 Task: Select the advance in the wrapping strategy.
Action: Mouse moved to (16, 601)
Screenshot: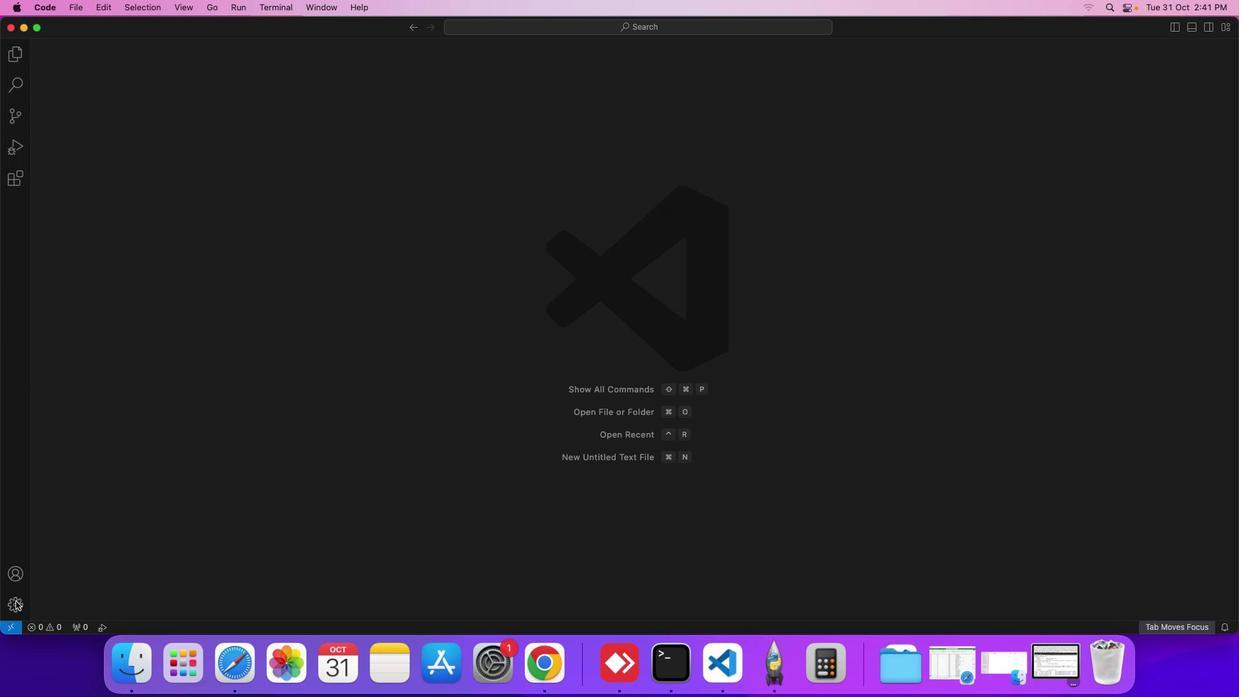 
Action: Mouse pressed left at (16, 601)
Screenshot: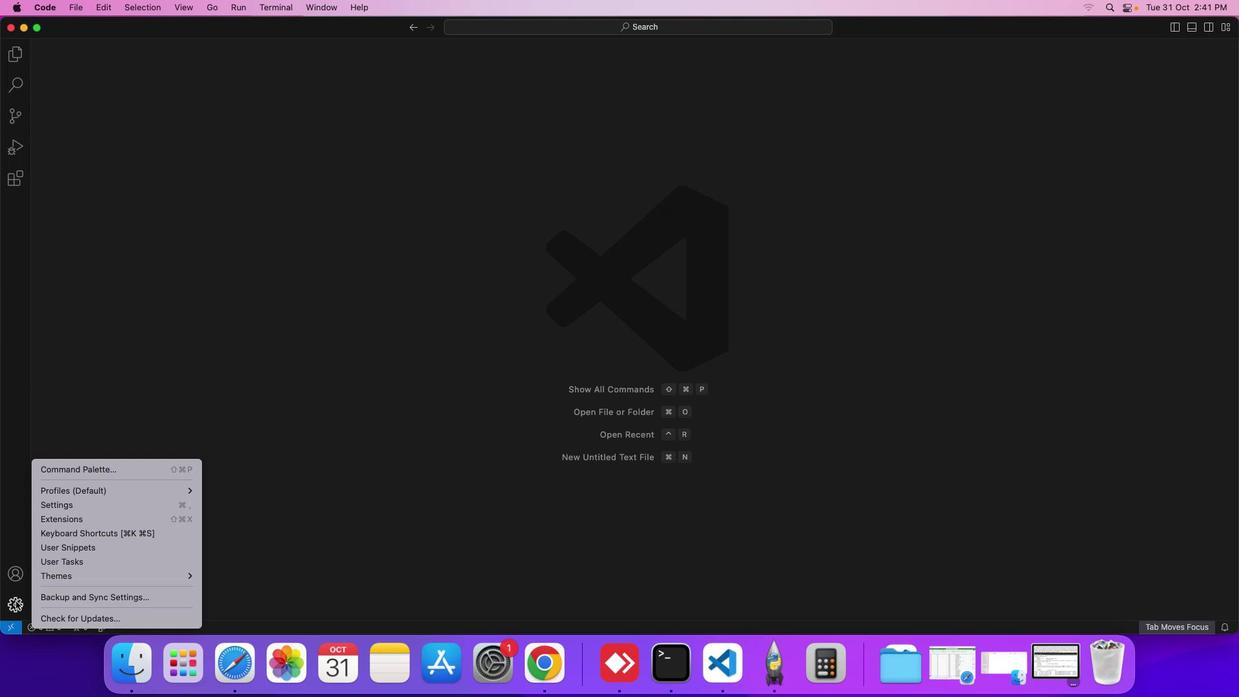 
Action: Mouse moved to (111, 508)
Screenshot: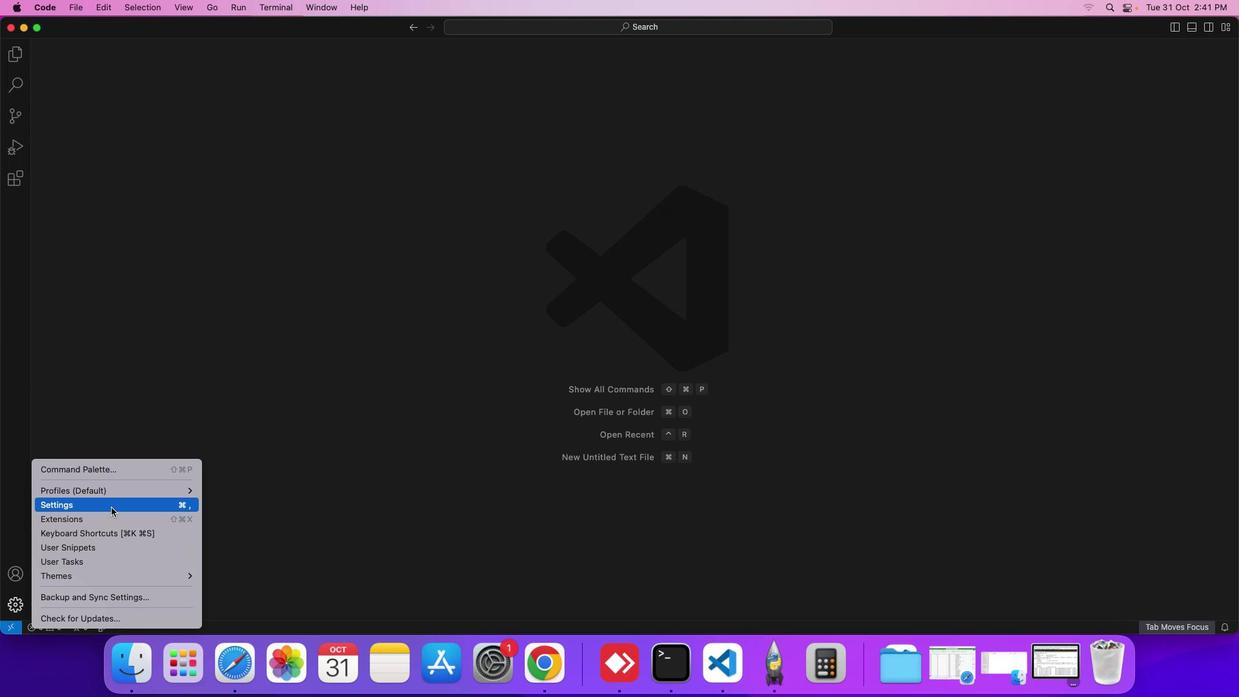 
Action: Mouse pressed left at (111, 508)
Screenshot: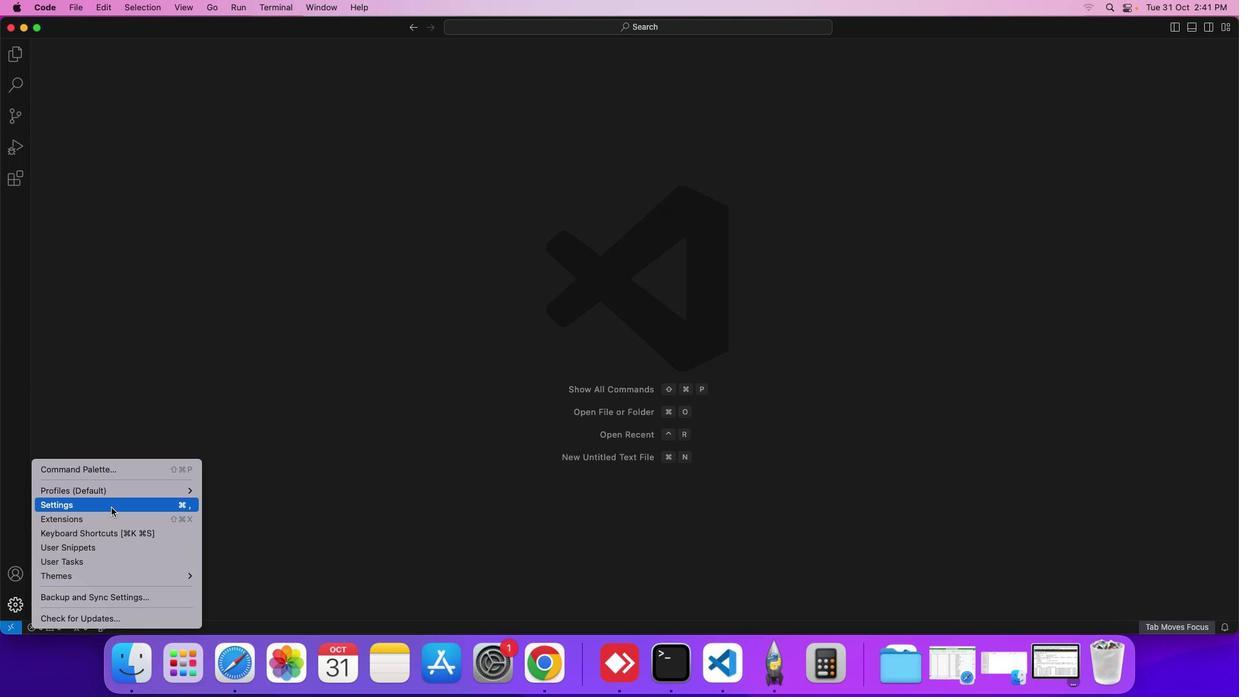 
Action: Mouse moved to (437, 461)
Screenshot: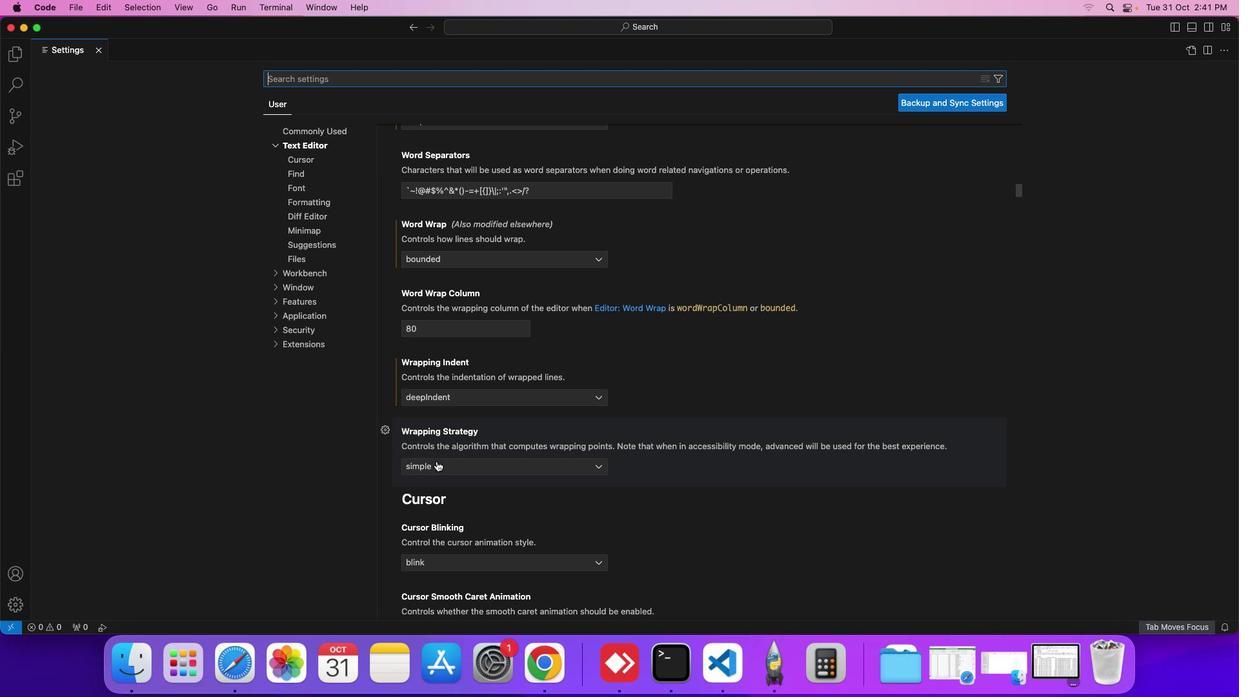 
Action: Mouse pressed left at (437, 461)
Screenshot: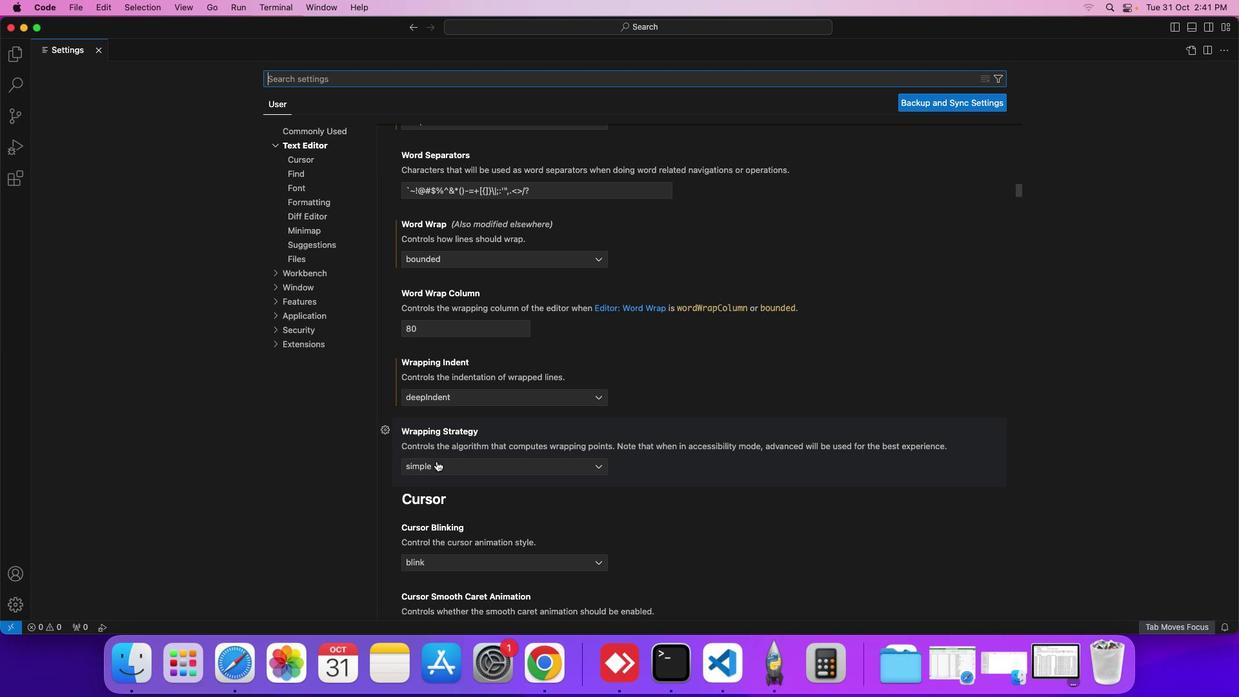 
Action: Mouse moved to (436, 495)
Screenshot: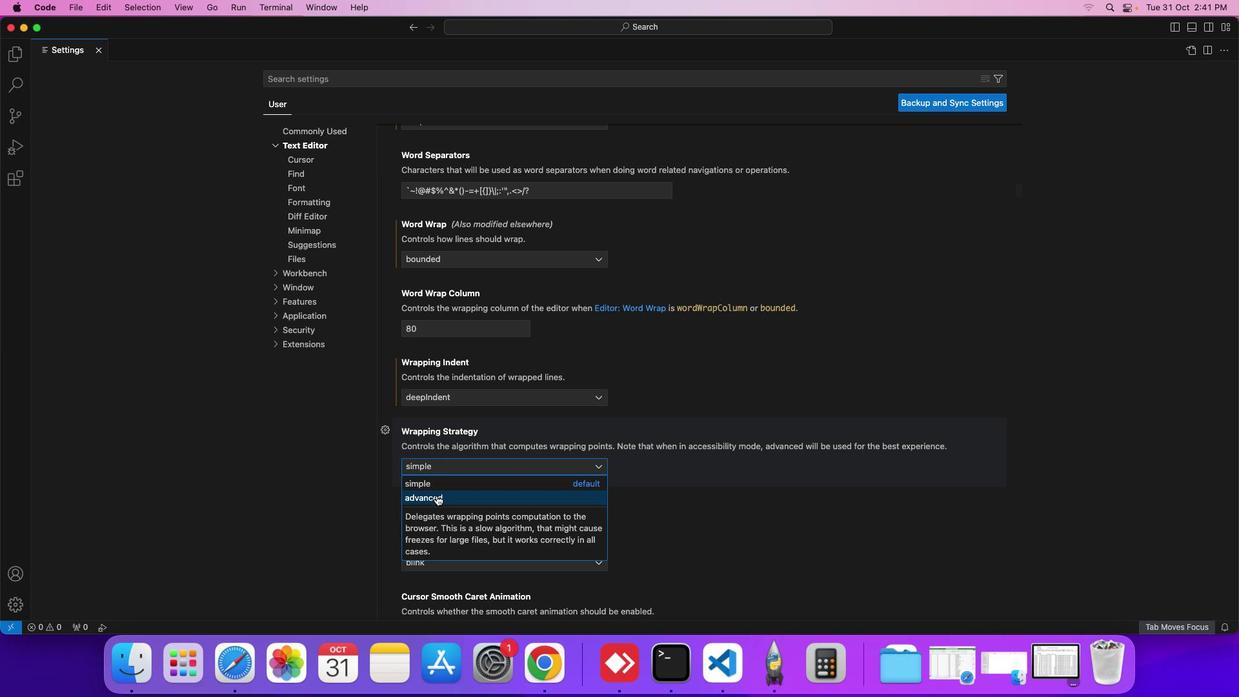 
Action: Mouse pressed left at (436, 495)
Screenshot: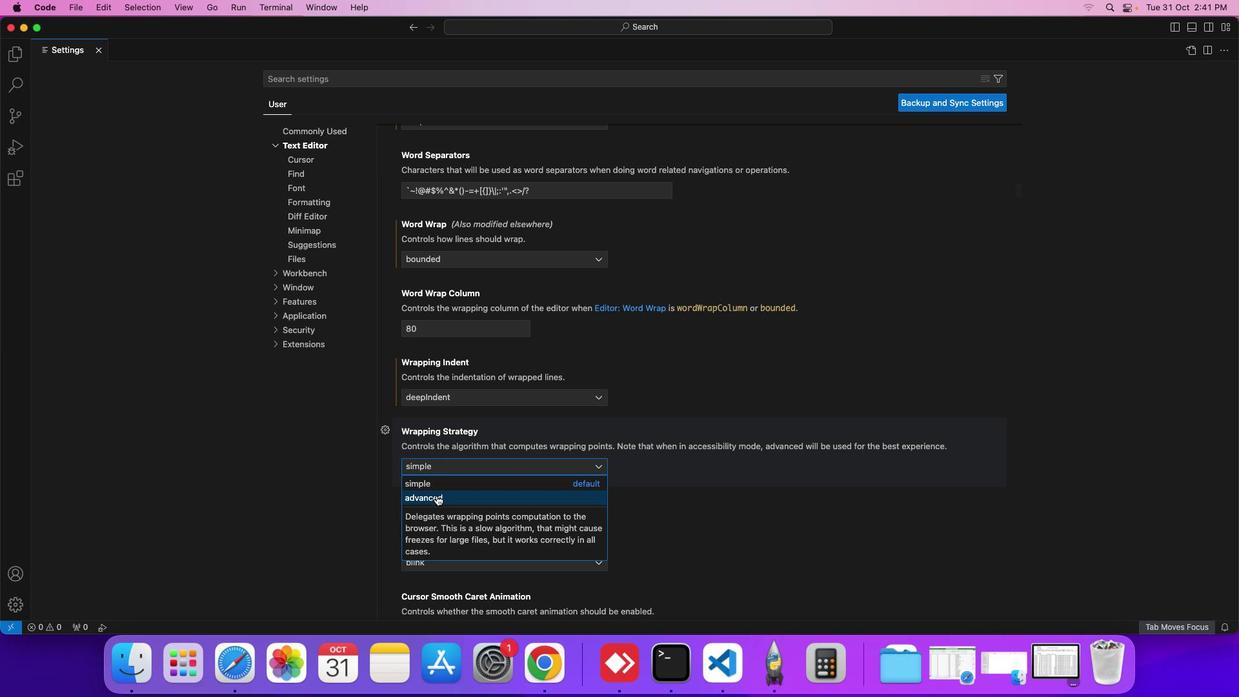 
Action: Mouse moved to (592, 200)
Screenshot: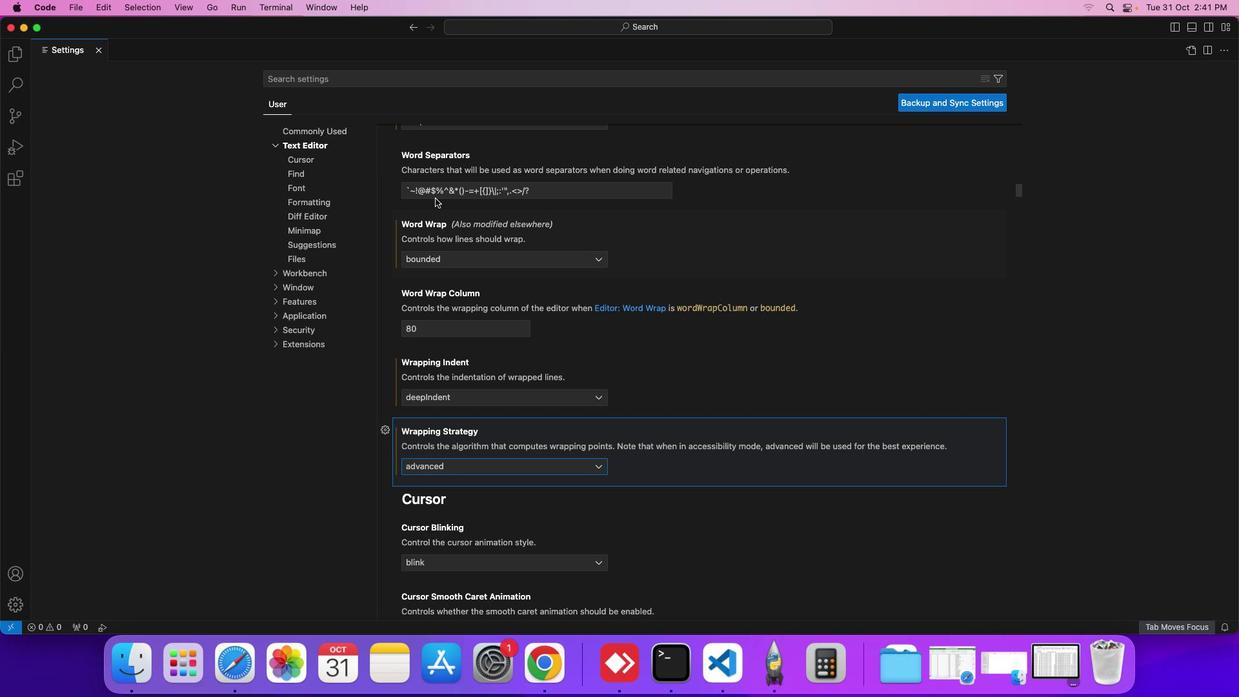 
